 Task: Select the criteria, if the date is "today".
Action: Mouse moved to (176, 83)
Screenshot: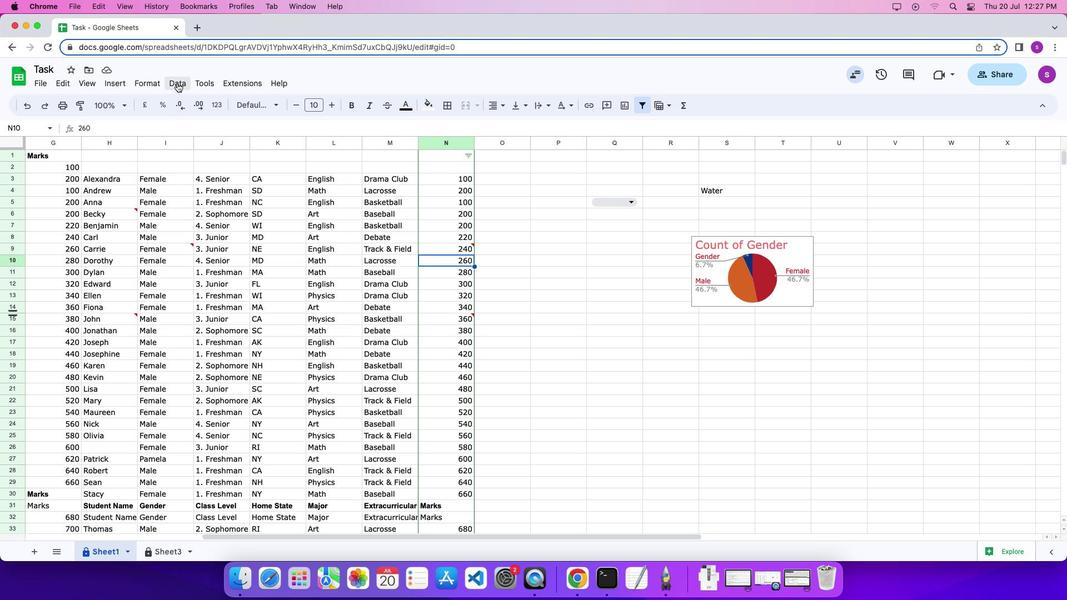 
Action: Mouse pressed left at (176, 83)
Screenshot: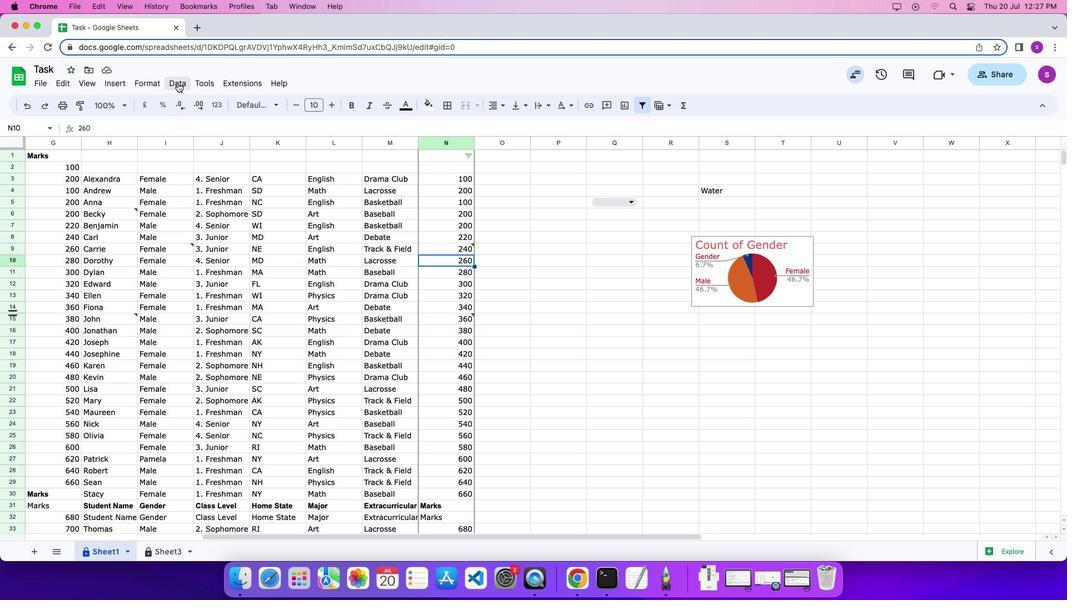 
Action: Mouse moved to (179, 82)
Screenshot: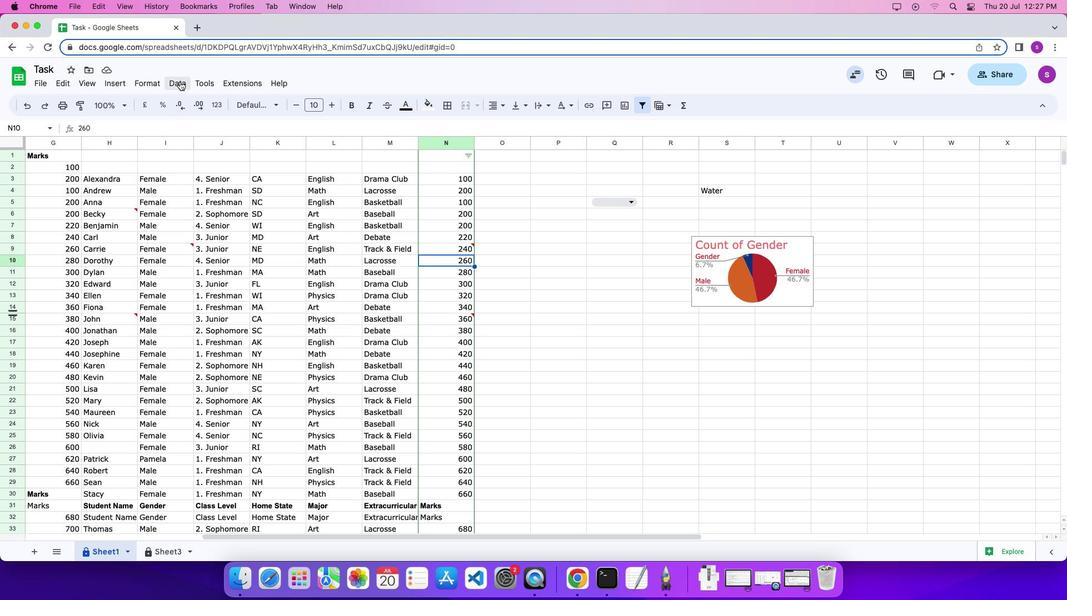 
Action: Mouse pressed left at (179, 82)
Screenshot: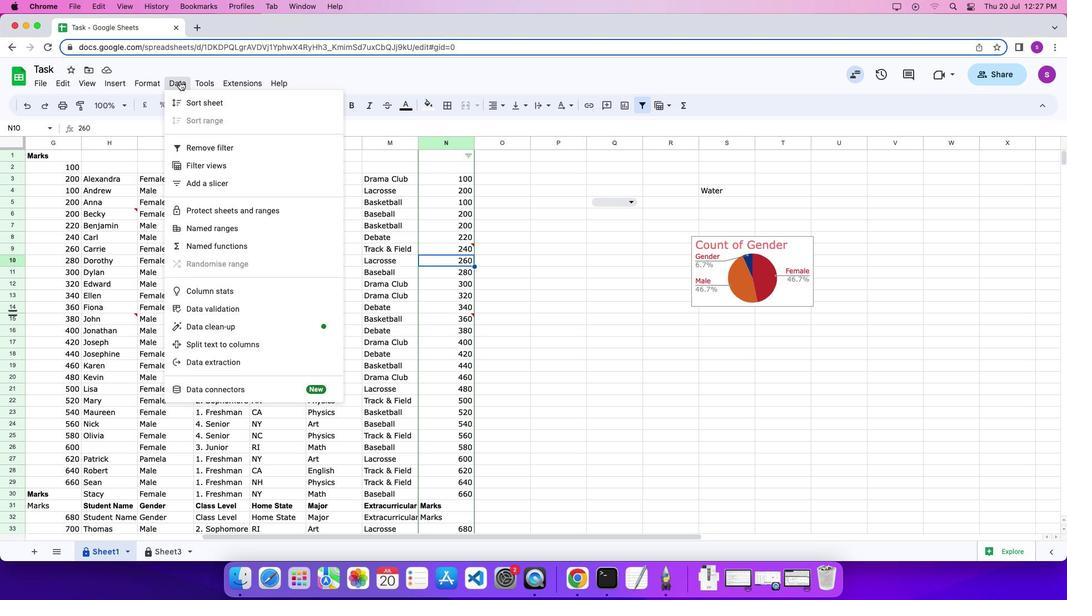 
Action: Mouse moved to (207, 309)
Screenshot: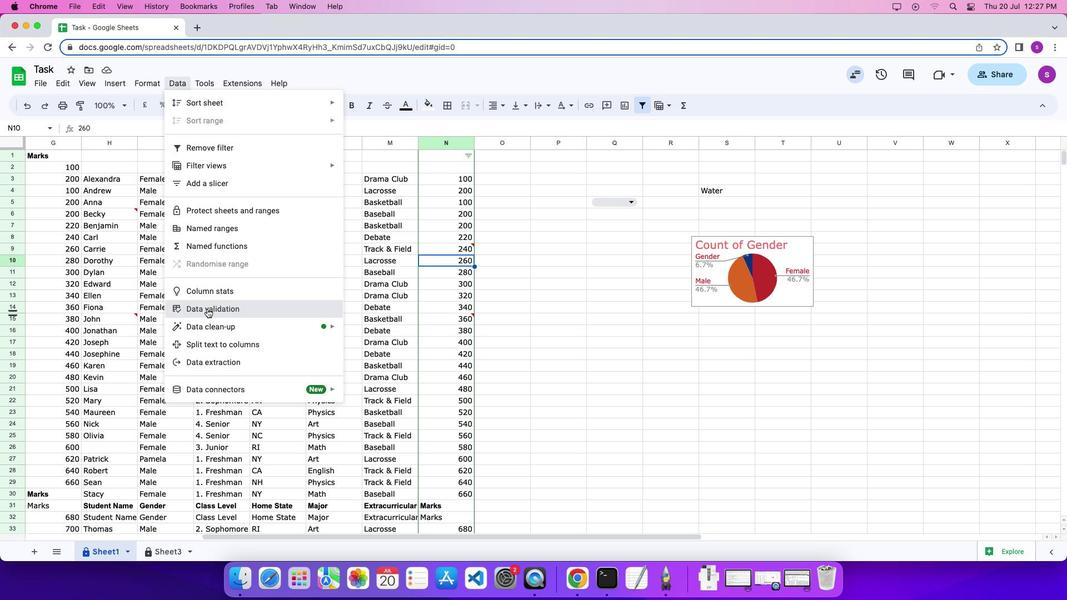 
Action: Mouse pressed left at (207, 309)
Screenshot: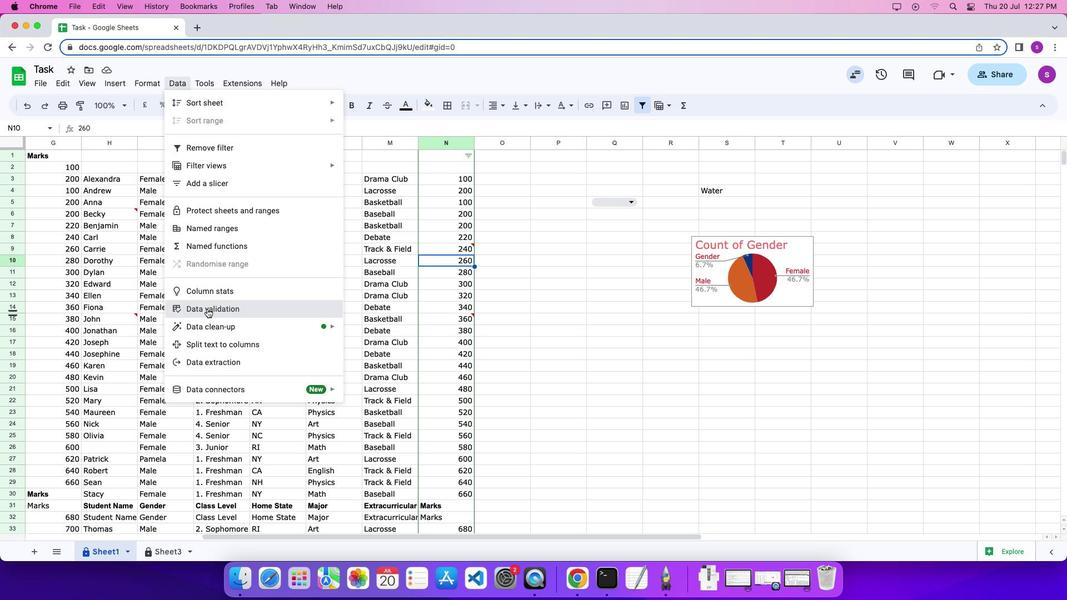 
Action: Mouse moved to (991, 302)
Screenshot: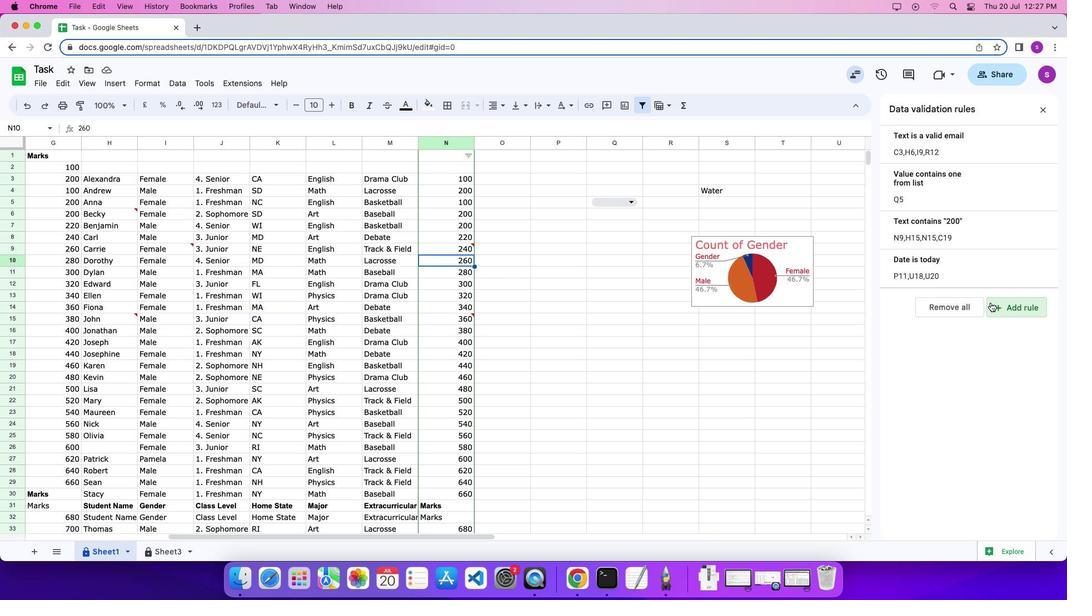 
Action: Mouse pressed left at (991, 302)
Screenshot: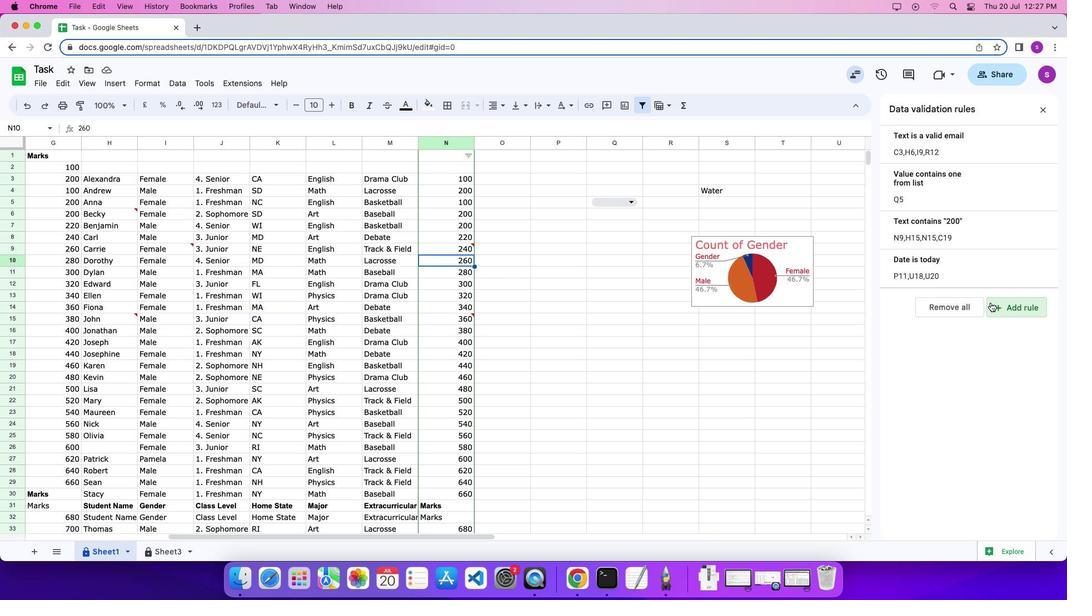 
Action: Mouse moved to (963, 208)
Screenshot: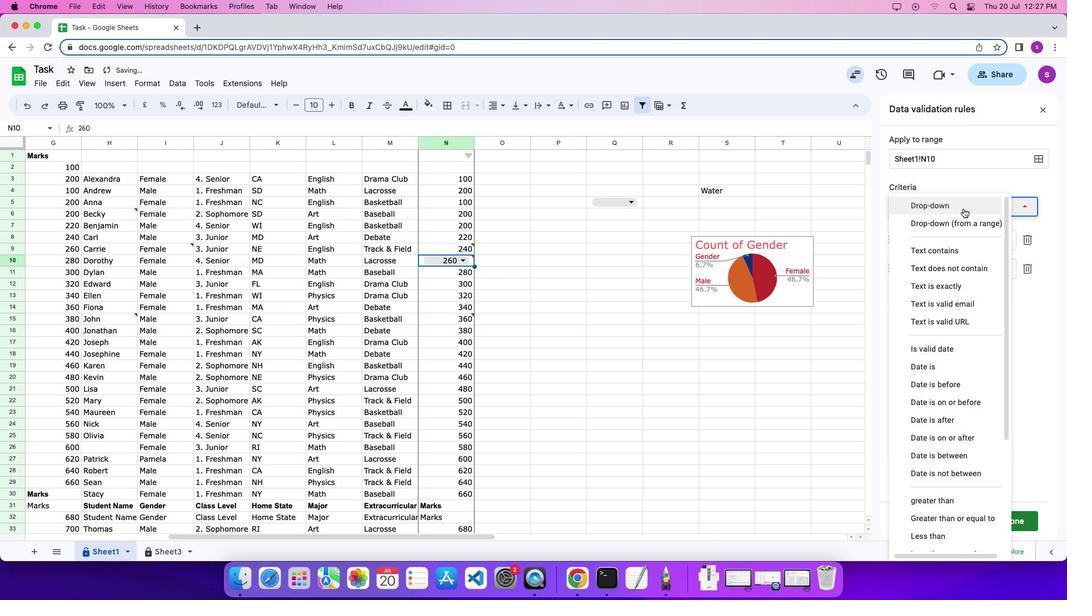
Action: Mouse pressed left at (963, 208)
Screenshot: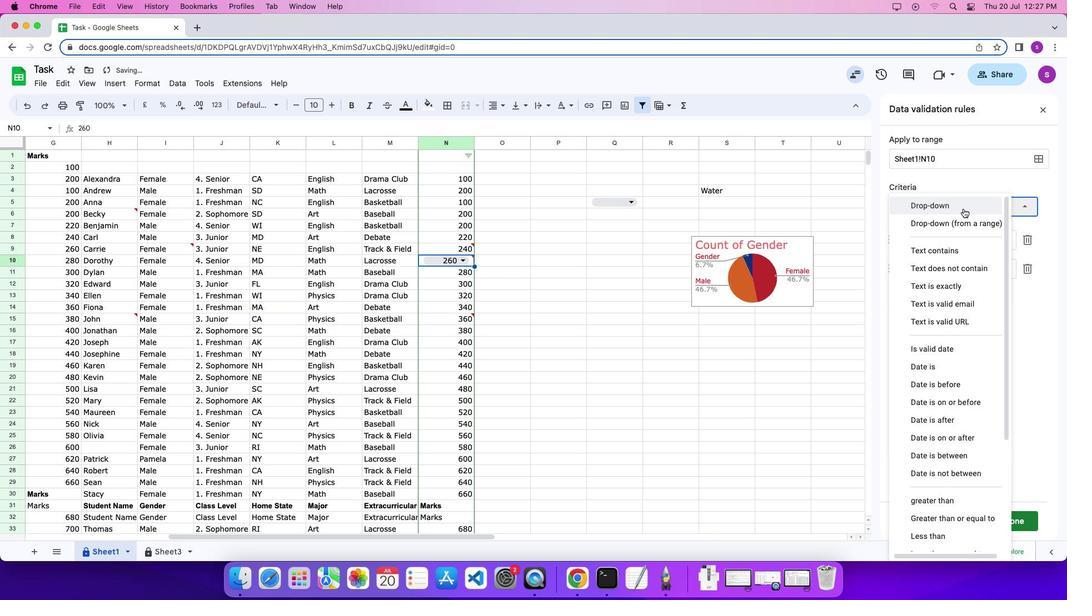 
Action: Mouse moved to (943, 368)
Screenshot: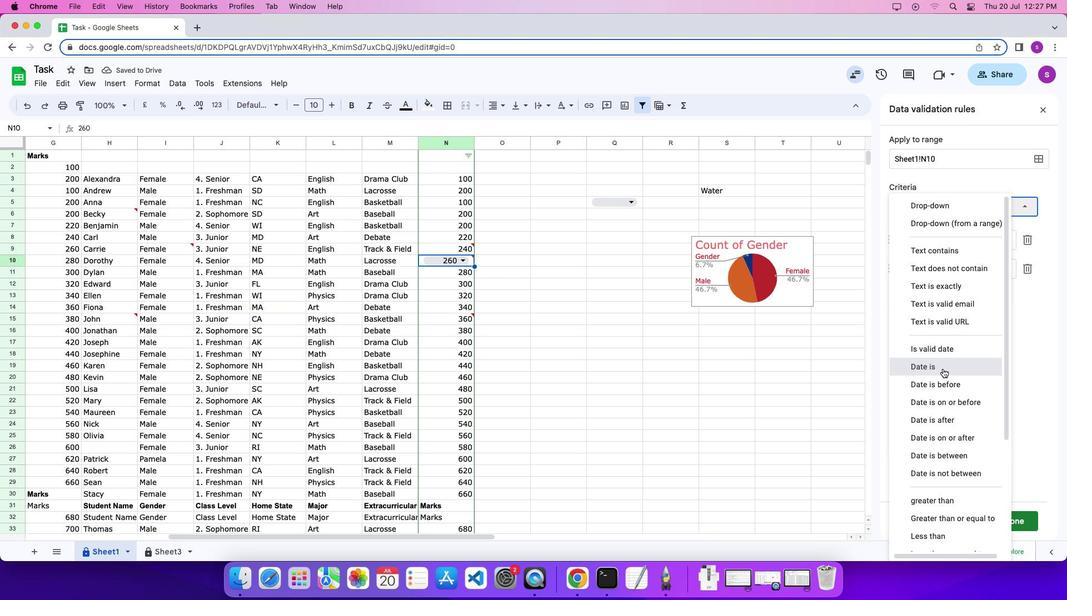 
Action: Mouse pressed left at (943, 368)
Screenshot: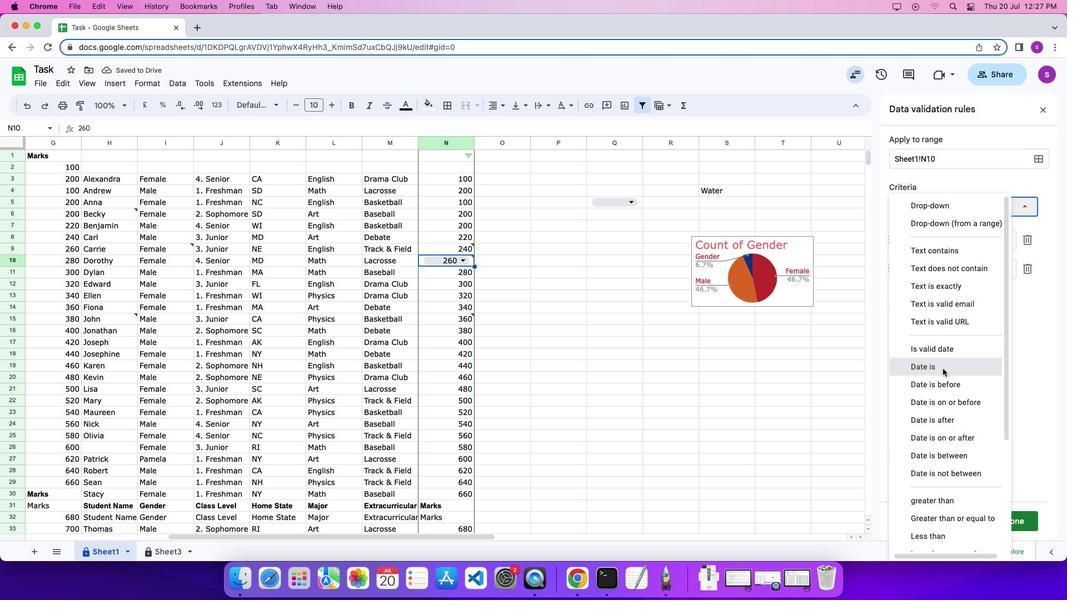 
Action: Mouse moved to (945, 234)
Screenshot: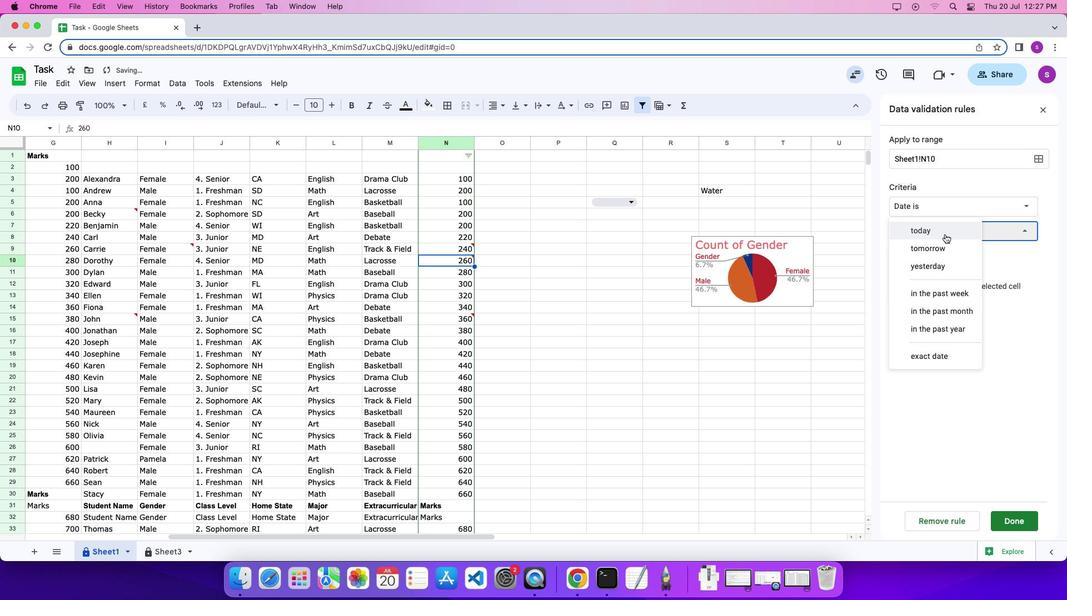 
Action: Mouse pressed left at (945, 234)
Screenshot: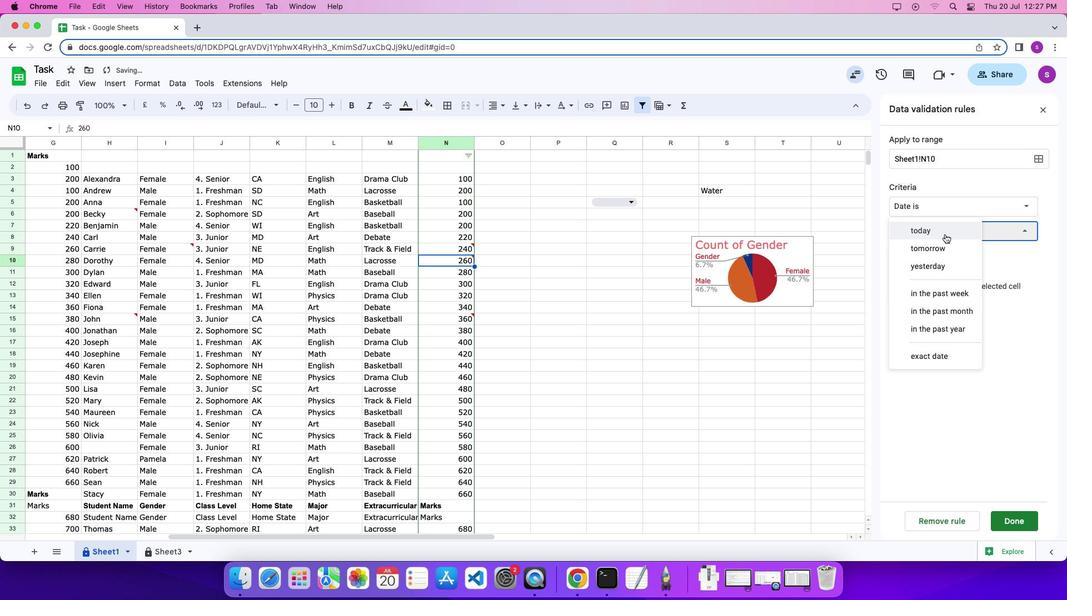 
Action: Mouse moved to (945, 235)
Screenshot: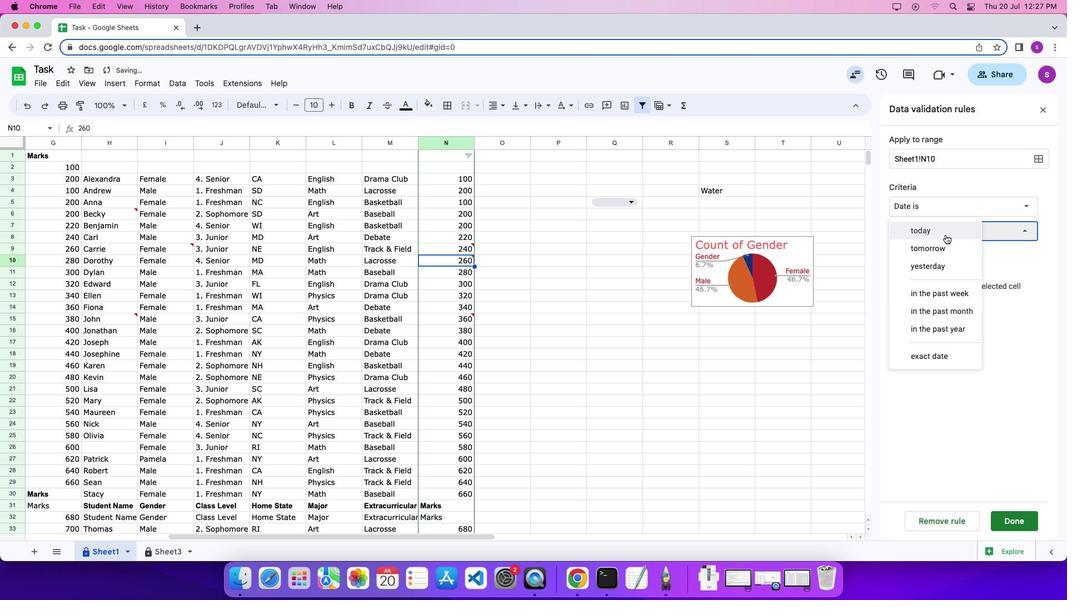 
Action: Mouse pressed left at (945, 235)
Screenshot: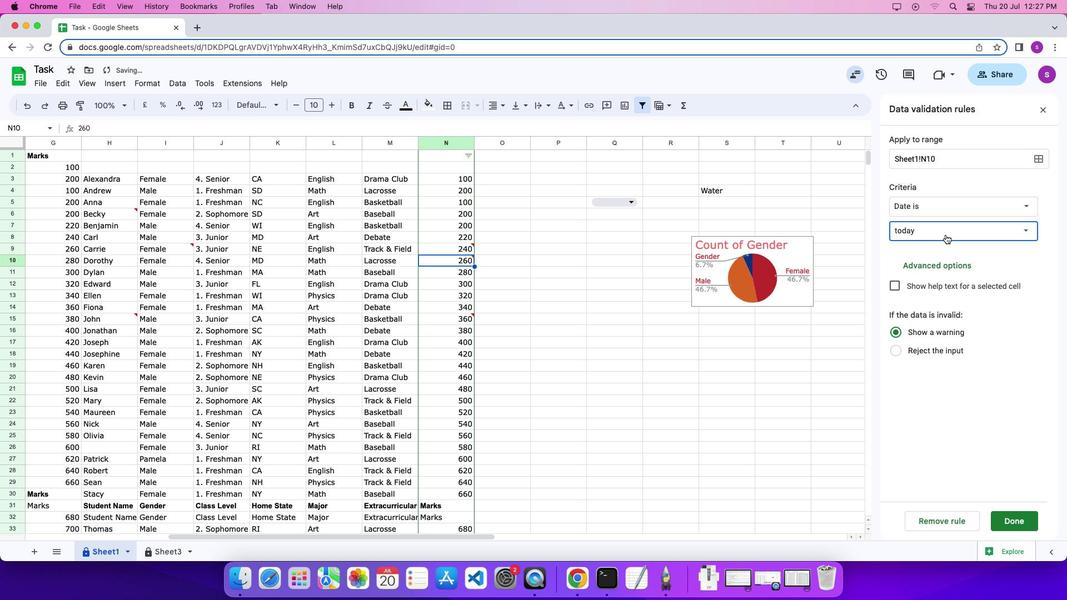 
Action: Mouse moved to (1016, 519)
Screenshot: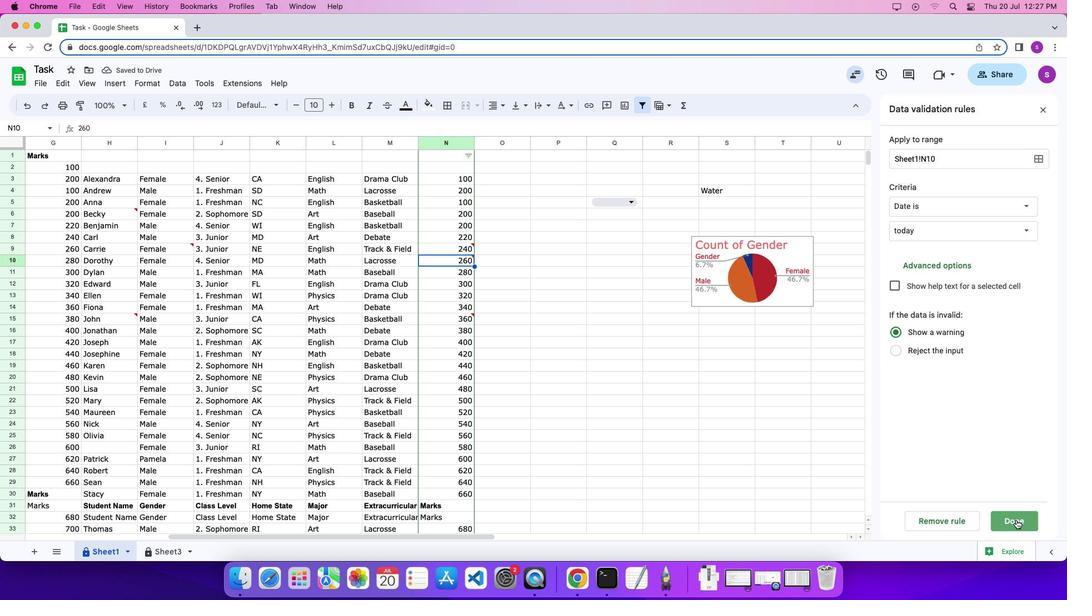 
Action: Mouse pressed left at (1016, 519)
Screenshot: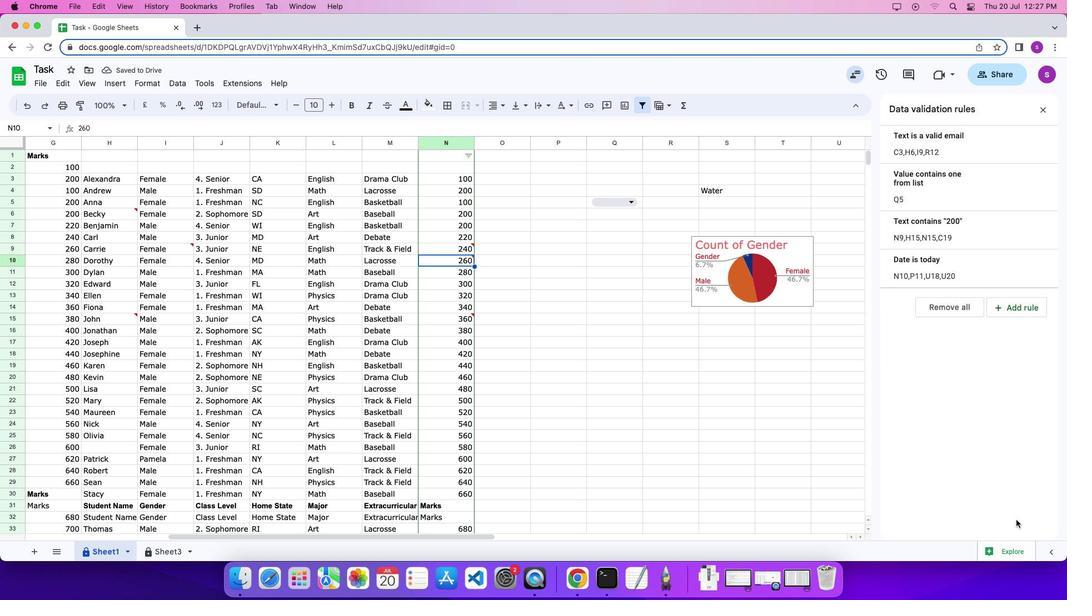 
